 Task: Use the formula "UPPER" in spreadsheet "Project portfolio".
Action: Mouse moved to (106, 75)
Screenshot: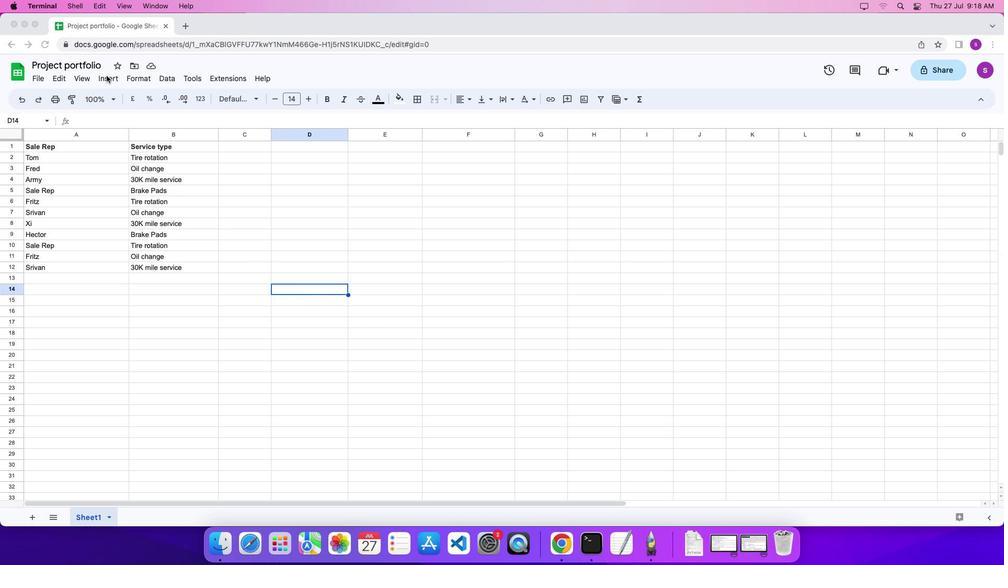 
Action: Mouse pressed left at (106, 75)
Screenshot: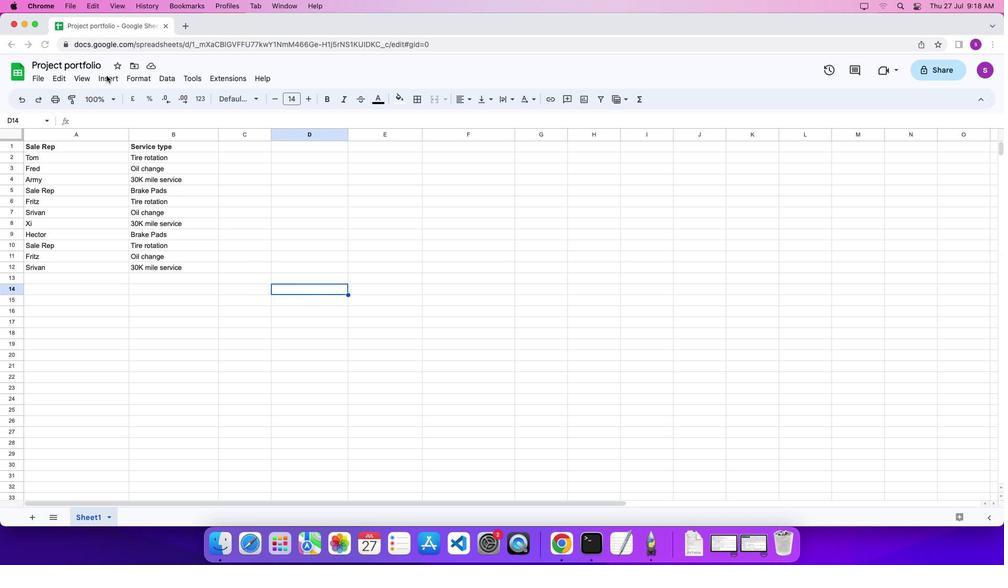 
Action: Mouse moved to (111, 76)
Screenshot: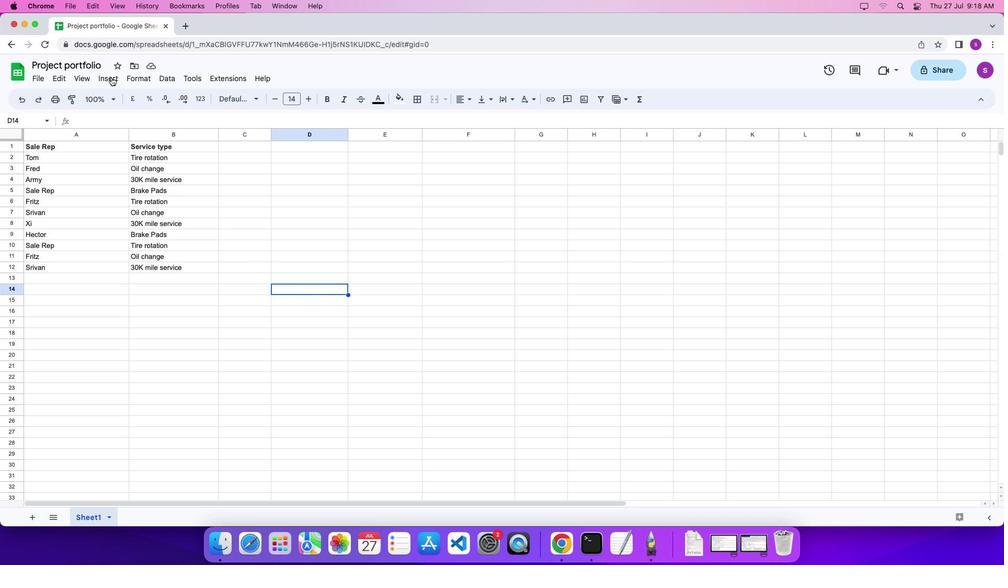 
Action: Mouse pressed left at (111, 76)
Screenshot: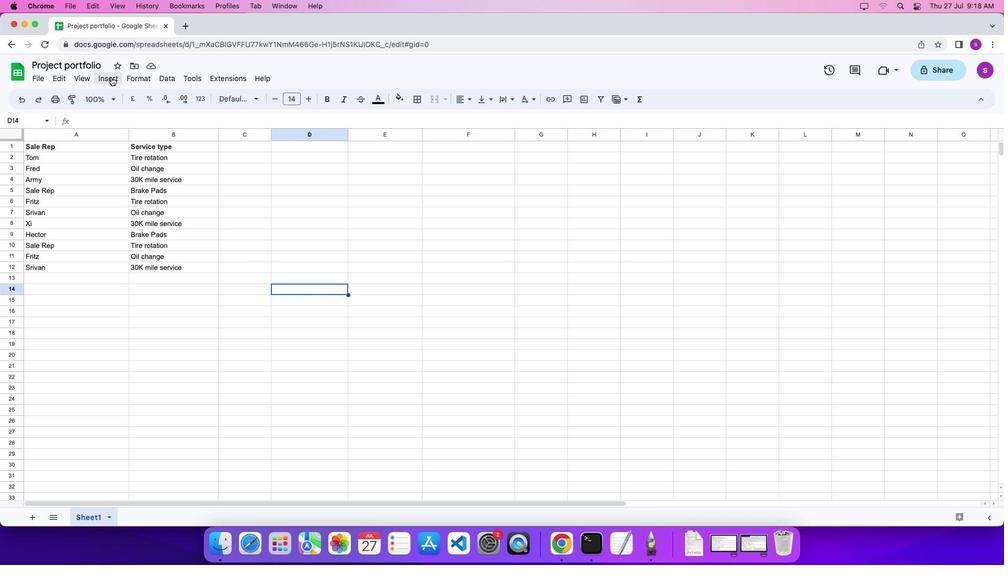 
Action: Mouse moved to (452, 420)
Screenshot: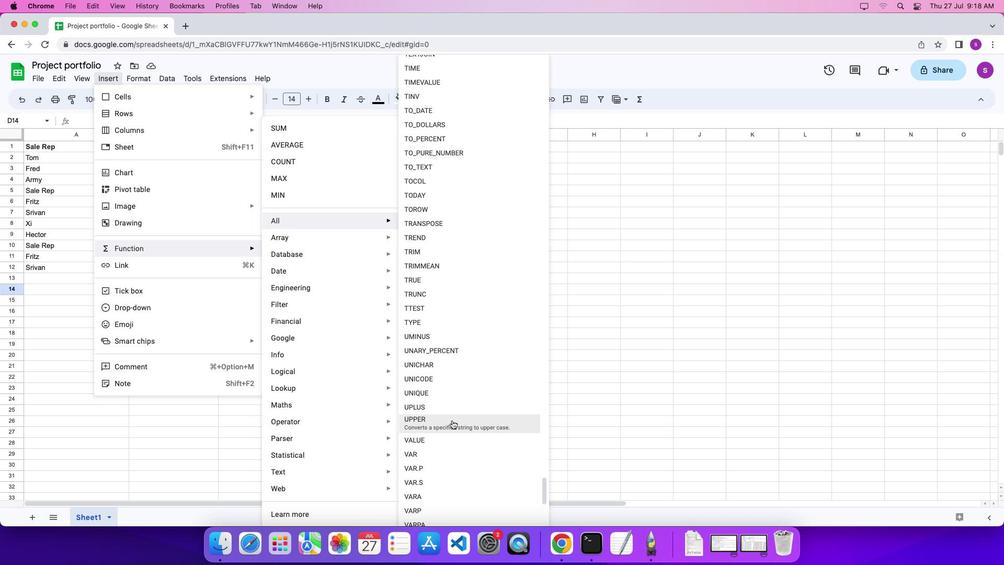 
Action: Mouse pressed left at (452, 420)
Screenshot: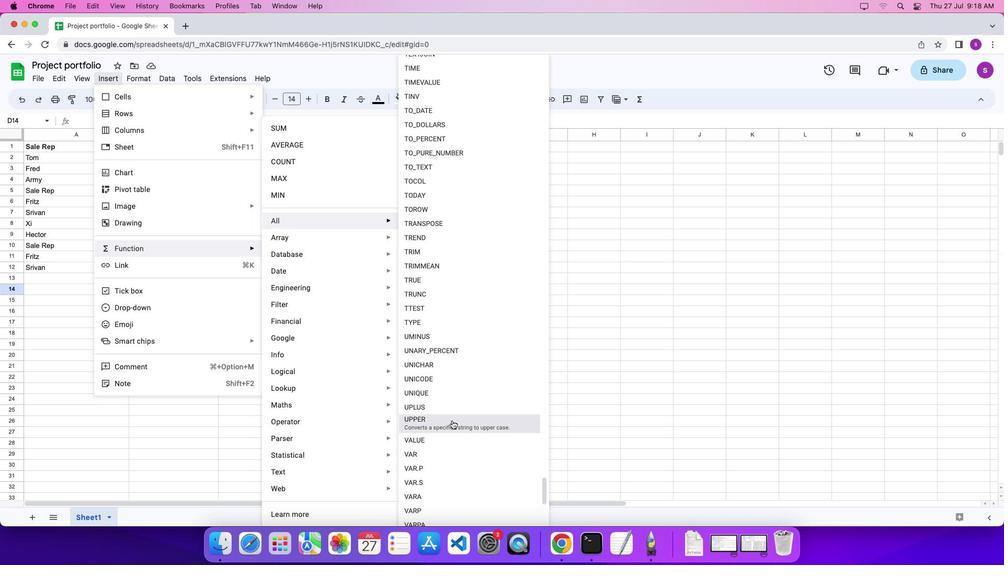 
Action: Mouse moved to (384, 352)
Screenshot: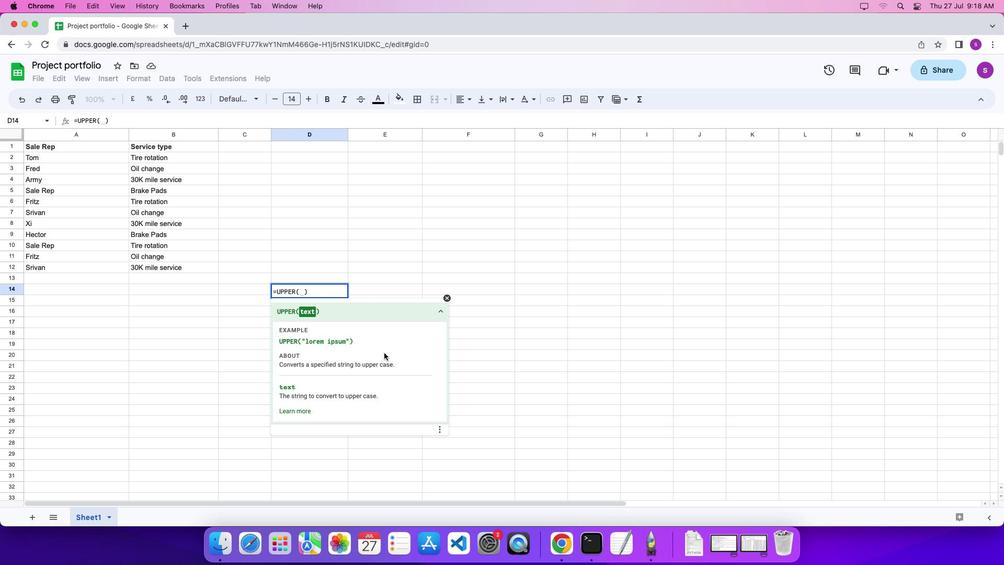 
Action: Key pressed Key.shift_r'"'Key.shift'H''e''l''l''o'Key.spaceKey.shift'G''o''o''d'Key.spaceKey.shift'M''o''r''n''i''n''g'Key.shift_r'"''\x03'
Screenshot: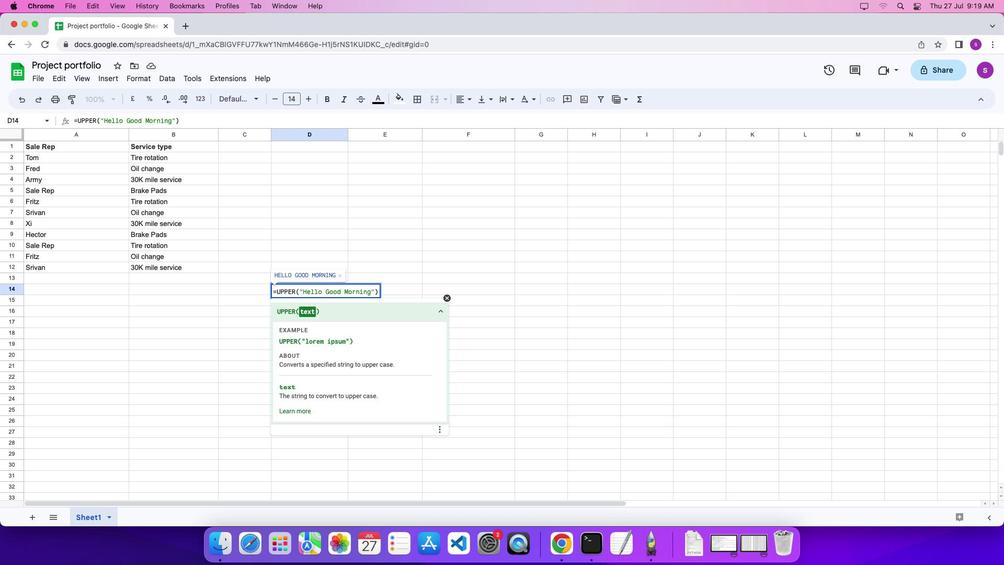
